 Task: Add the 'Abstract' column to the email view in Outlook.
Action: Mouse moved to (216, 27)
Screenshot: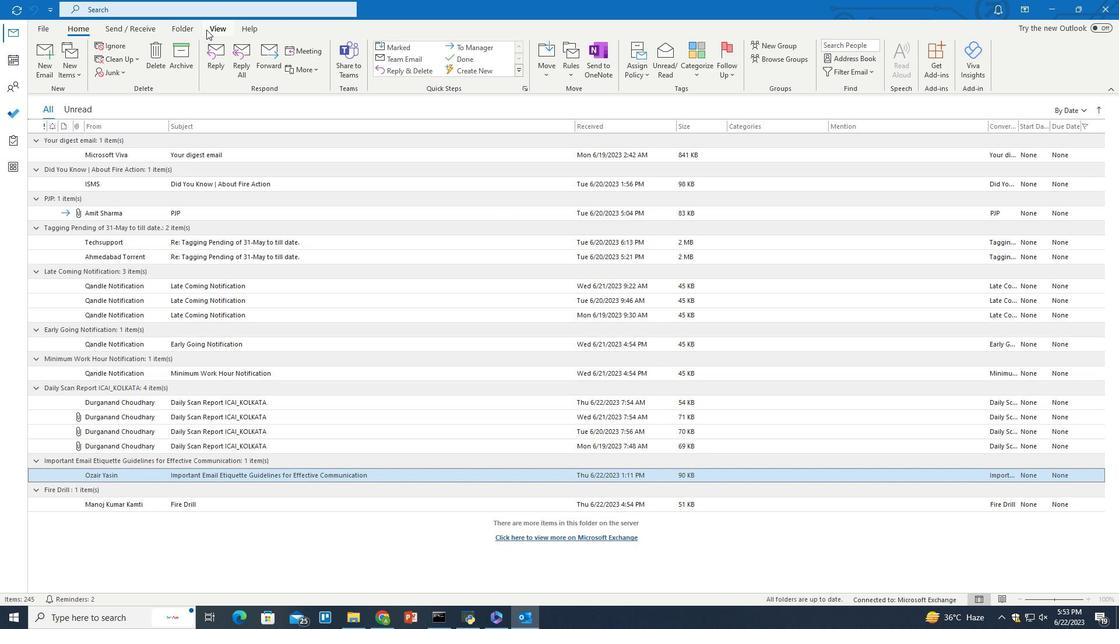
Action: Mouse pressed left at (216, 27)
Screenshot: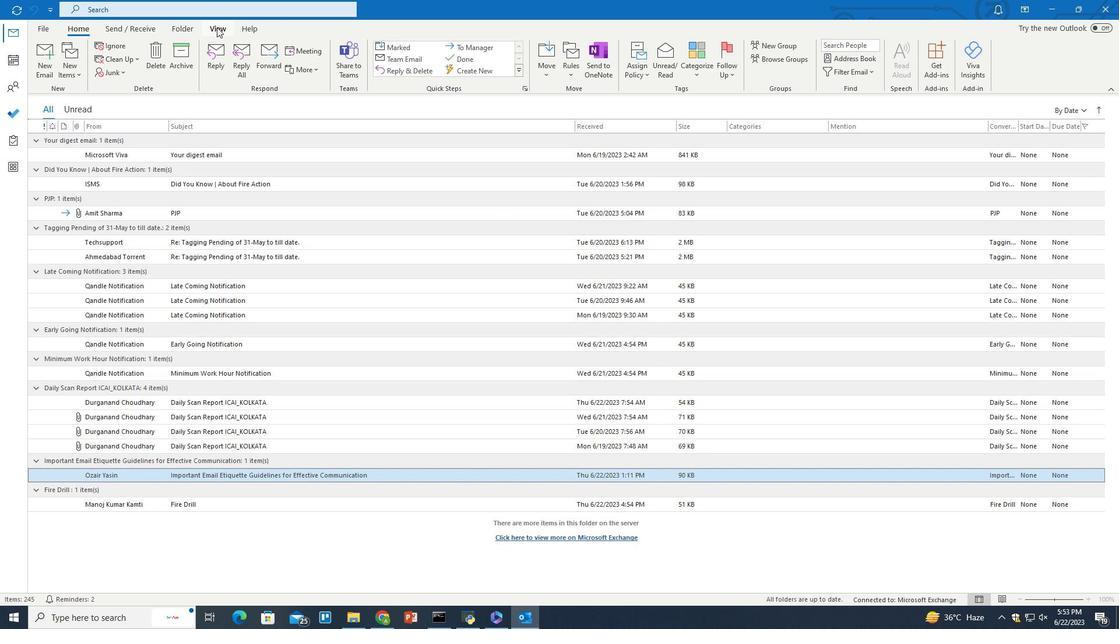 
Action: Mouse moved to (661, 55)
Screenshot: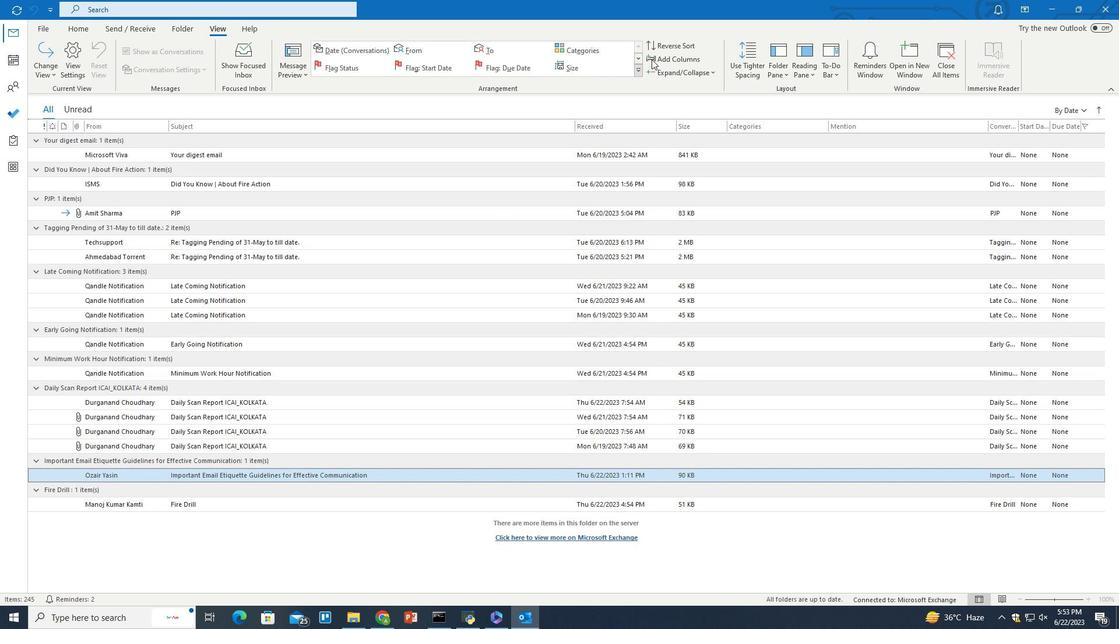 
Action: Mouse pressed left at (661, 55)
Screenshot: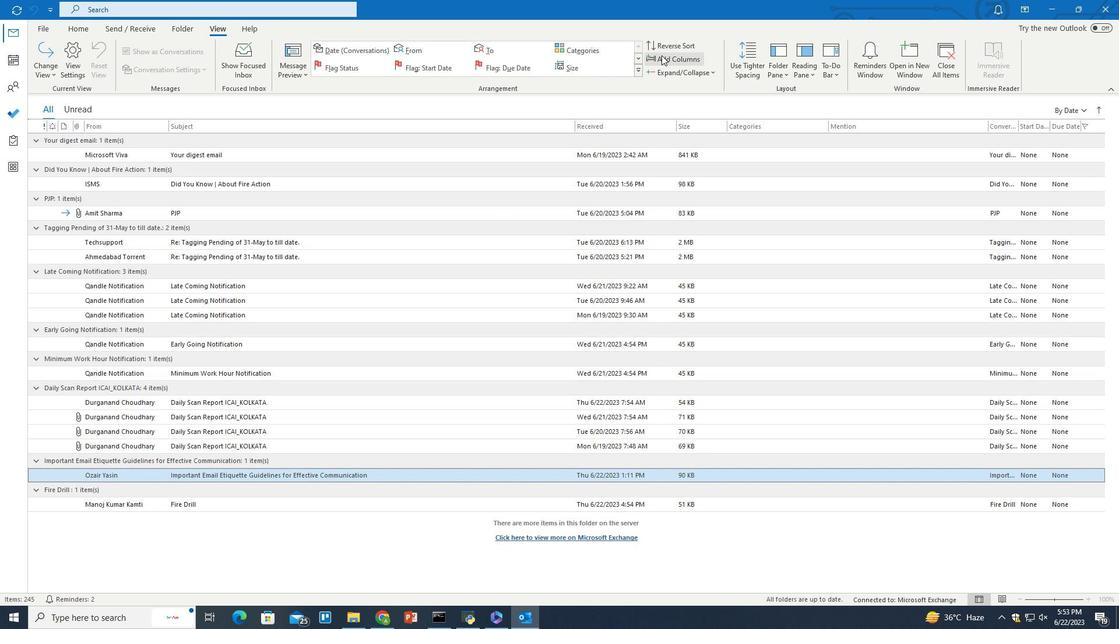 
Action: Mouse moved to (514, 243)
Screenshot: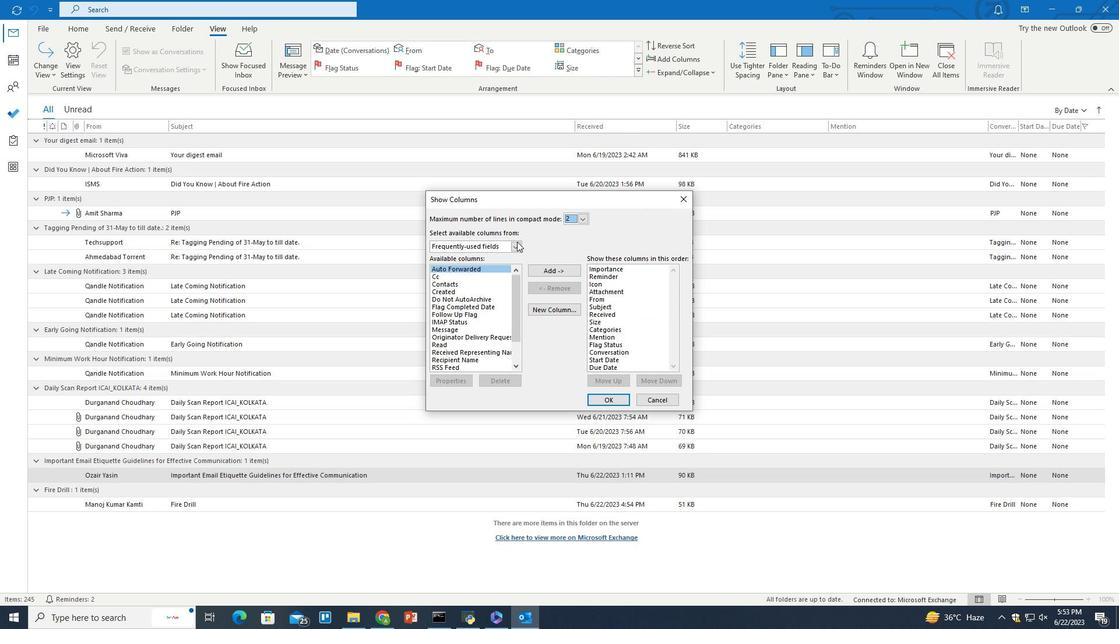 
Action: Mouse pressed left at (514, 243)
Screenshot: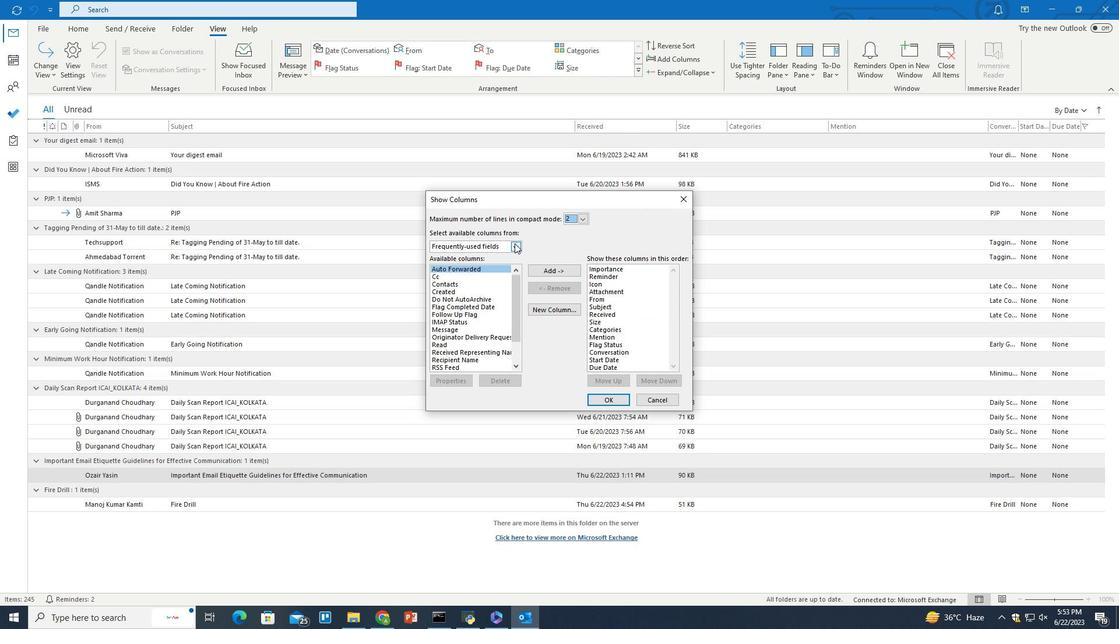 
Action: Mouse moved to (474, 278)
Screenshot: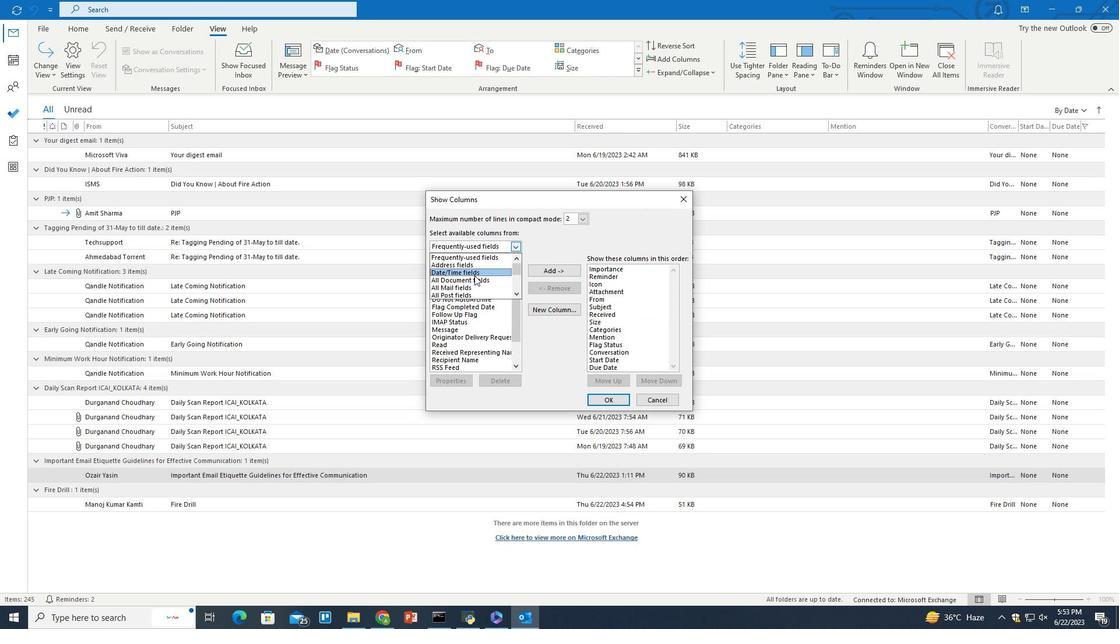 
Action: Mouse pressed left at (474, 278)
Screenshot: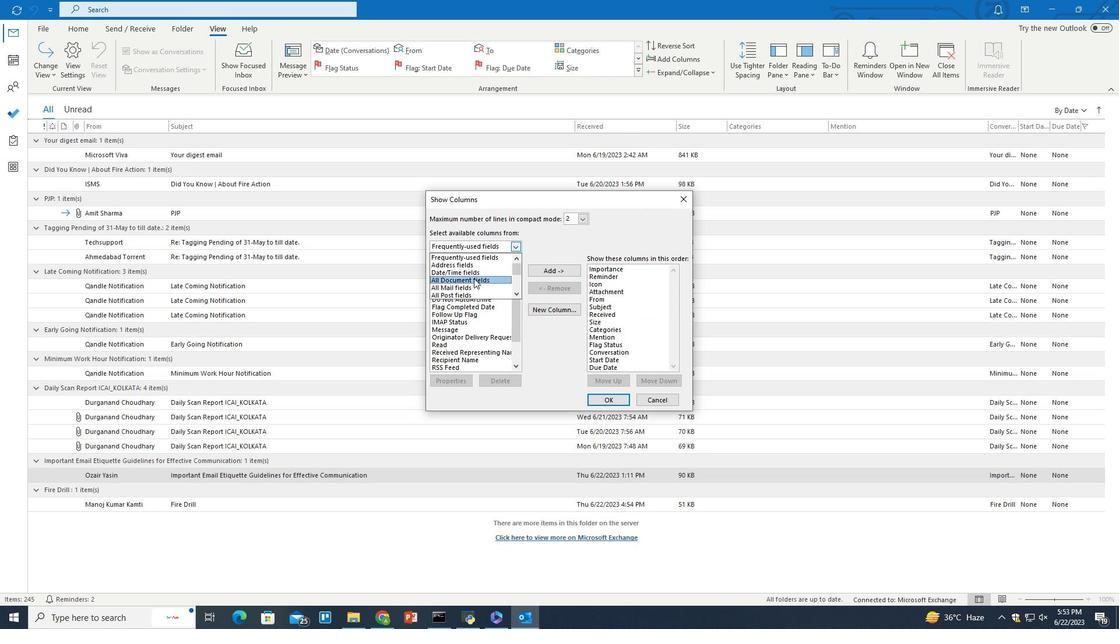 
Action: Mouse moved to (558, 271)
Screenshot: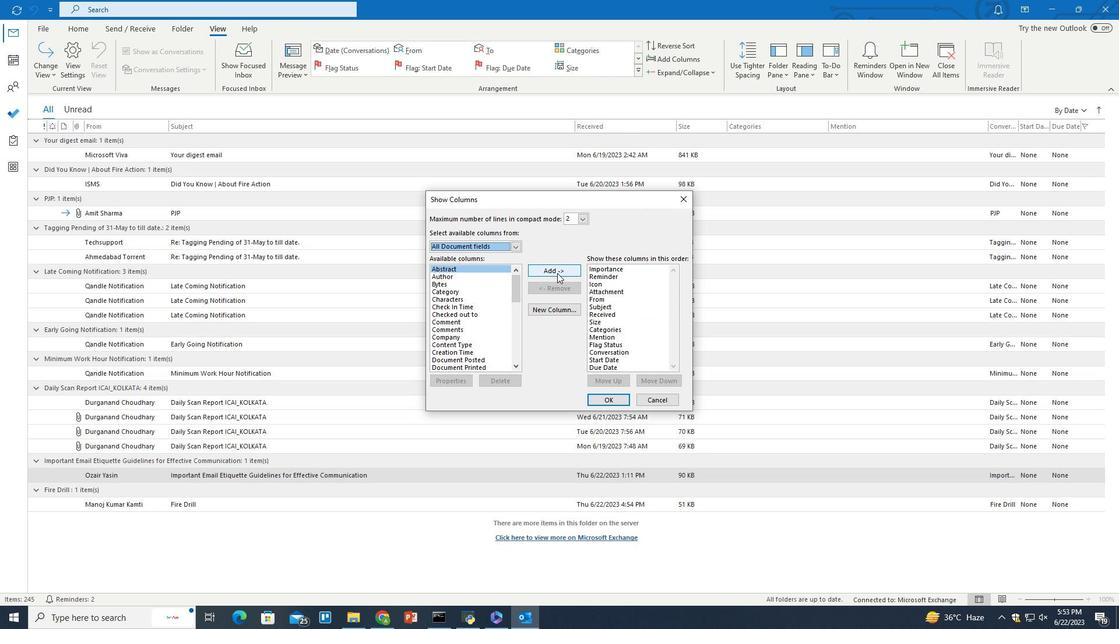 
Action: Mouse pressed left at (558, 271)
Screenshot: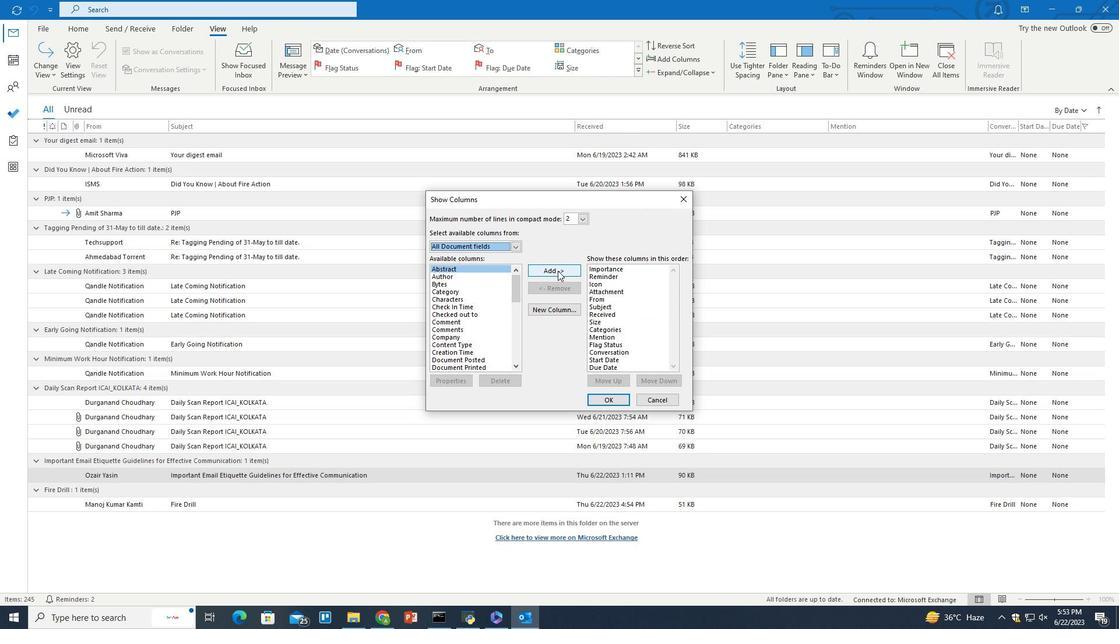 
Action: Mouse moved to (611, 397)
Screenshot: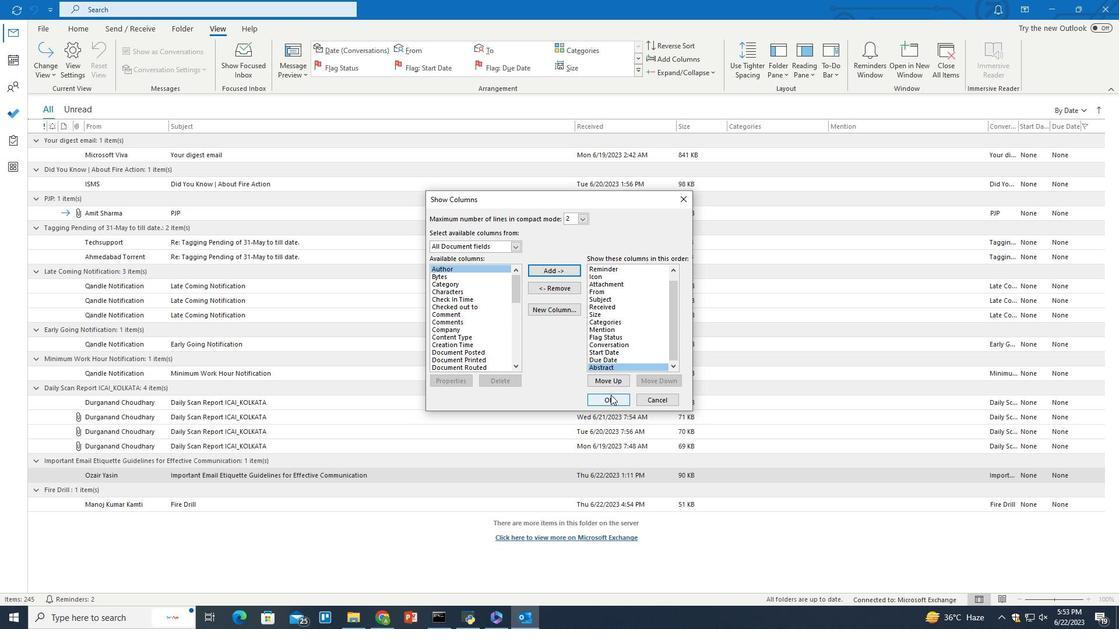 
Action: Mouse pressed left at (611, 397)
Screenshot: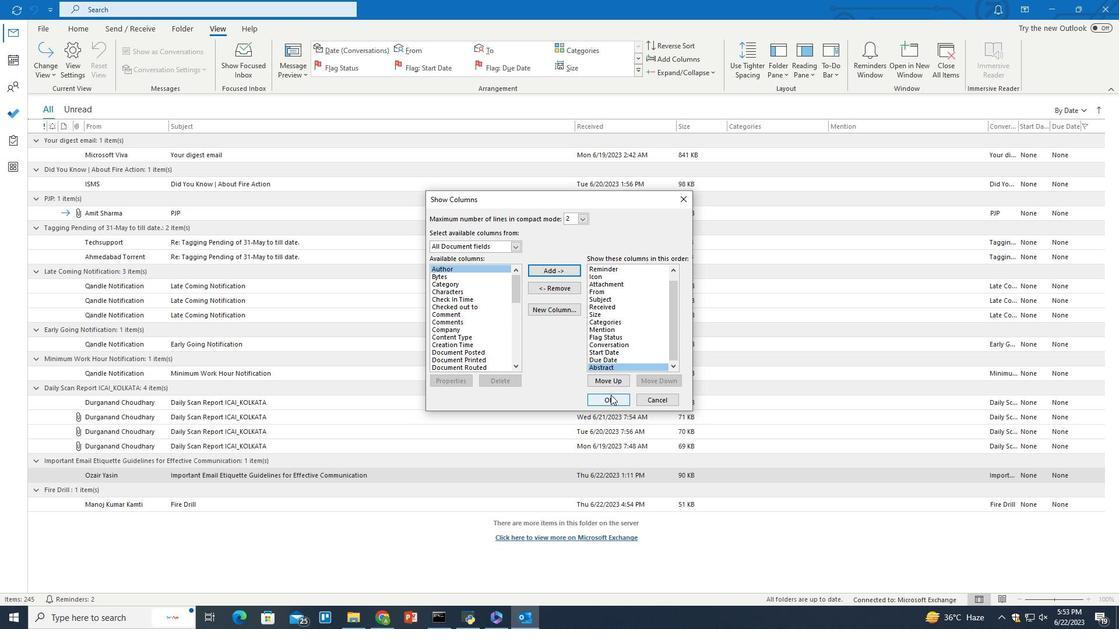 
Action: Mouse moved to (611, 397)
Screenshot: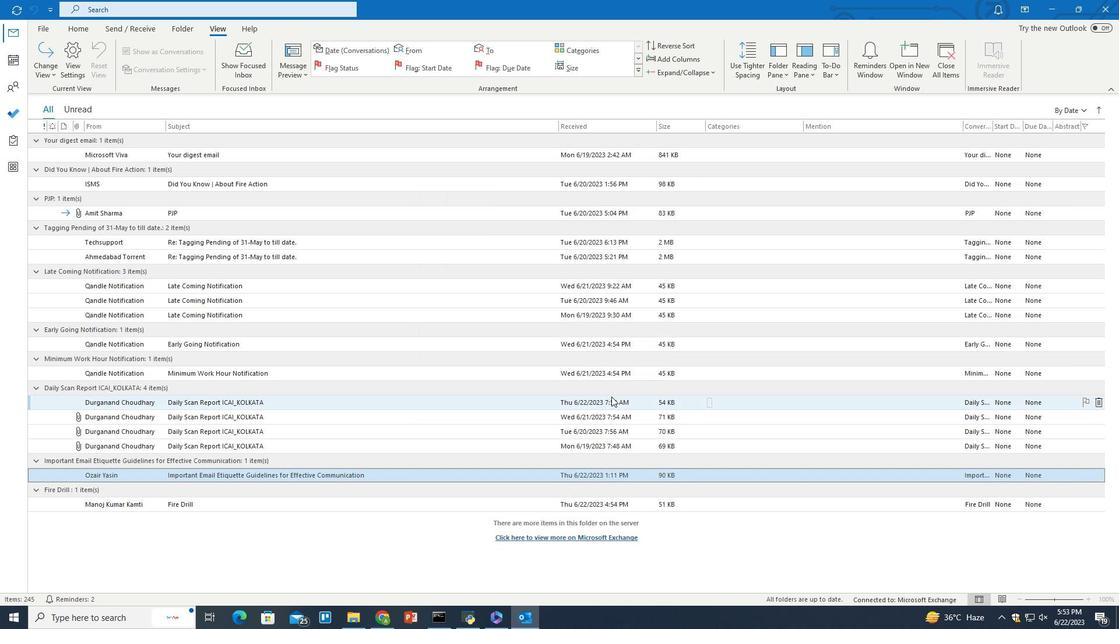 
